 Task: Create Card Card0000000080 in Board Board0000000020 in Workspace WS0000000007 in Trello. Create Card Card0000000081 in Board Board0000000021 in Workspace WS0000000007 in Trello. Create Card Card0000000082 in Board Board0000000021 in Workspace WS0000000007 in Trello. Create Card Card0000000083 in Board Board0000000021 in Workspace WS0000000007 in Trello. Create Card Card0000000084 in Board Board0000000021 in Workspace WS0000000007 in Trello
Action: Mouse moved to (329, 328)
Screenshot: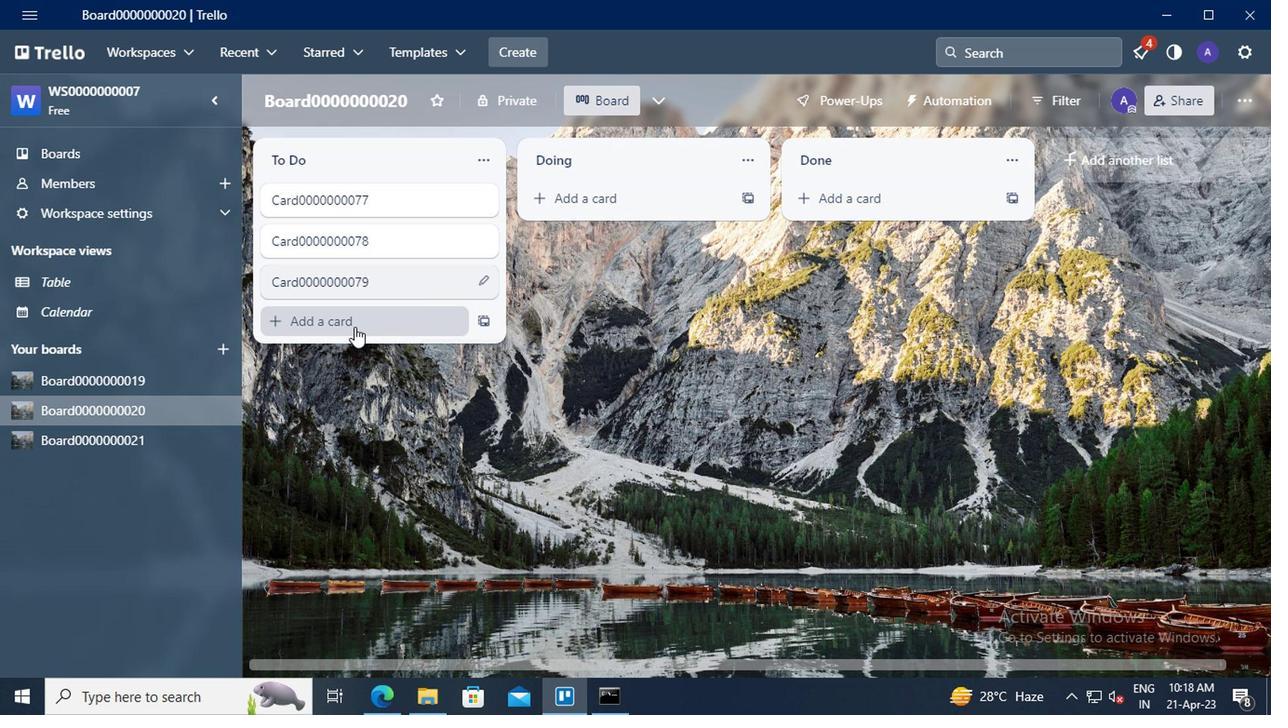 
Action: Mouse pressed left at (329, 328)
Screenshot: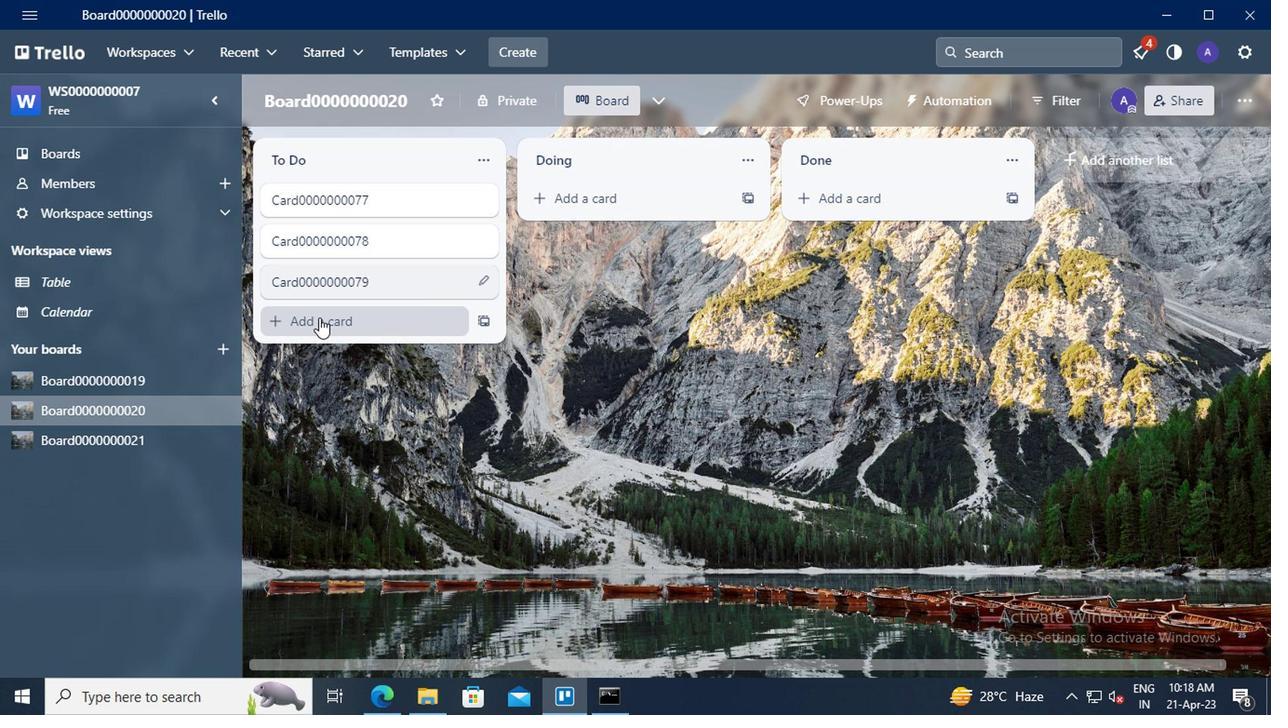 
Action: Mouse moved to (318, 333)
Screenshot: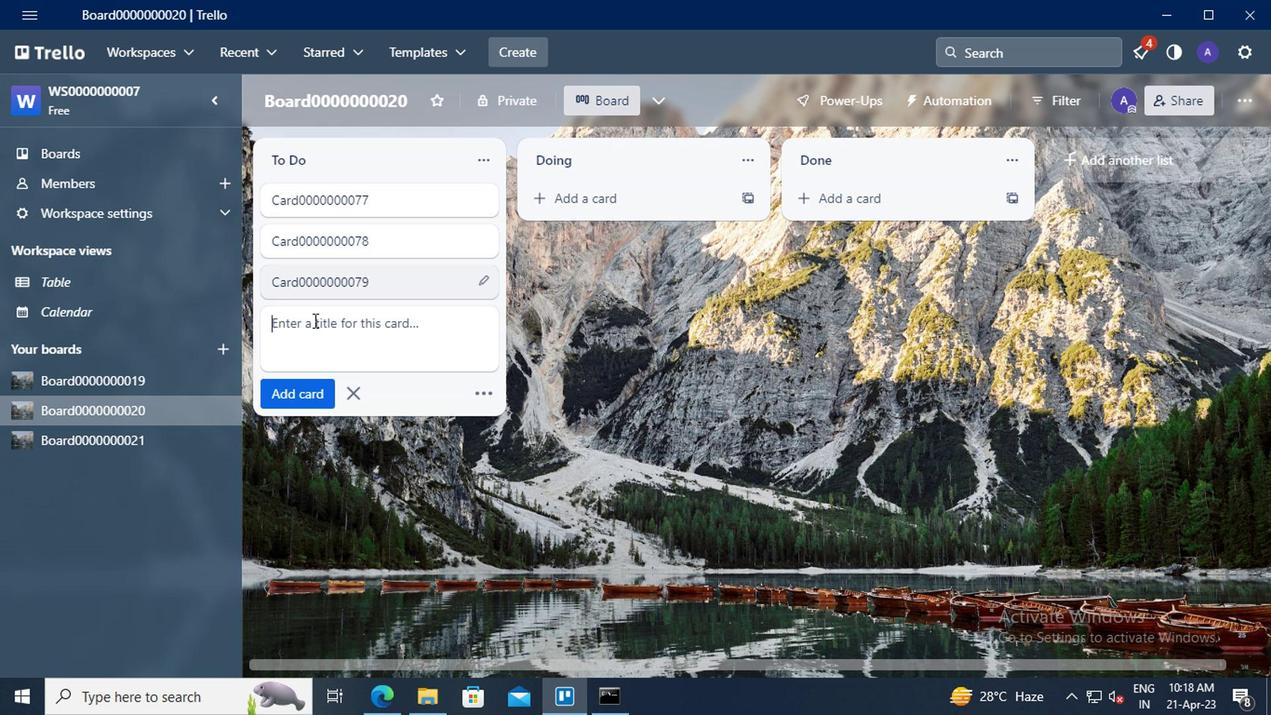 
Action: Mouse pressed left at (318, 333)
Screenshot: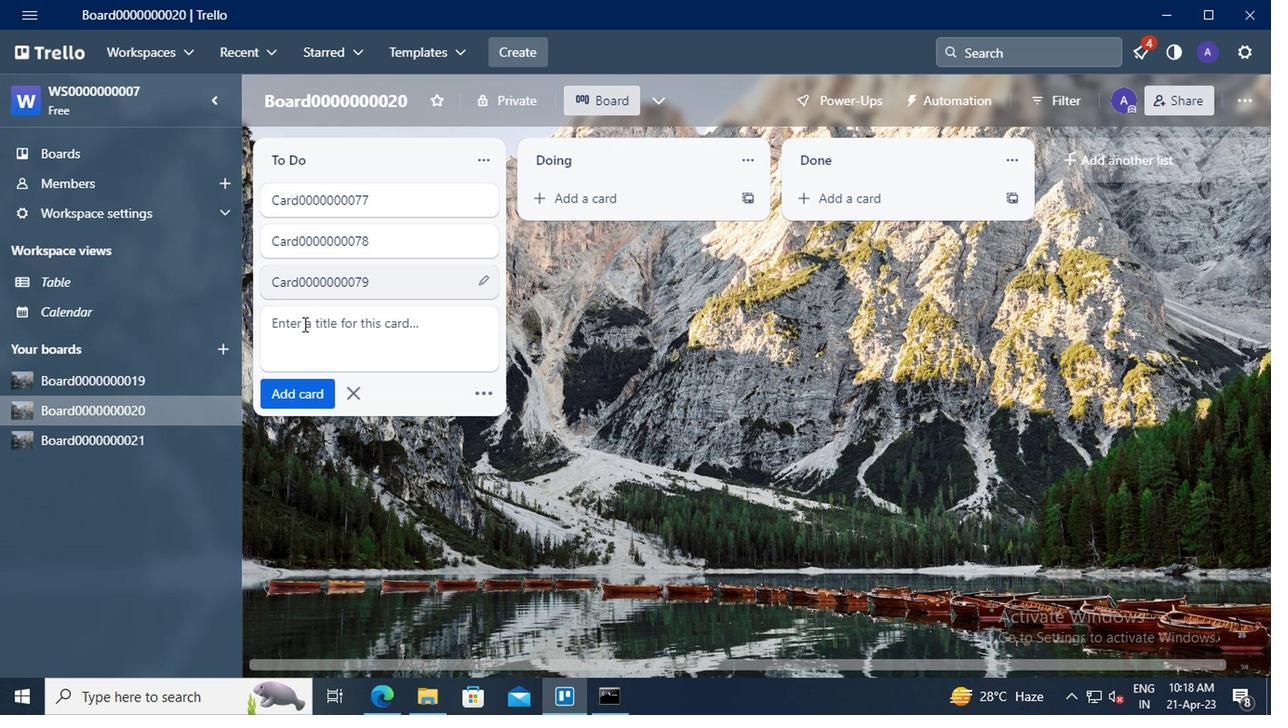 
Action: Key pressed <Key.shift>CARD0000000080
Screenshot: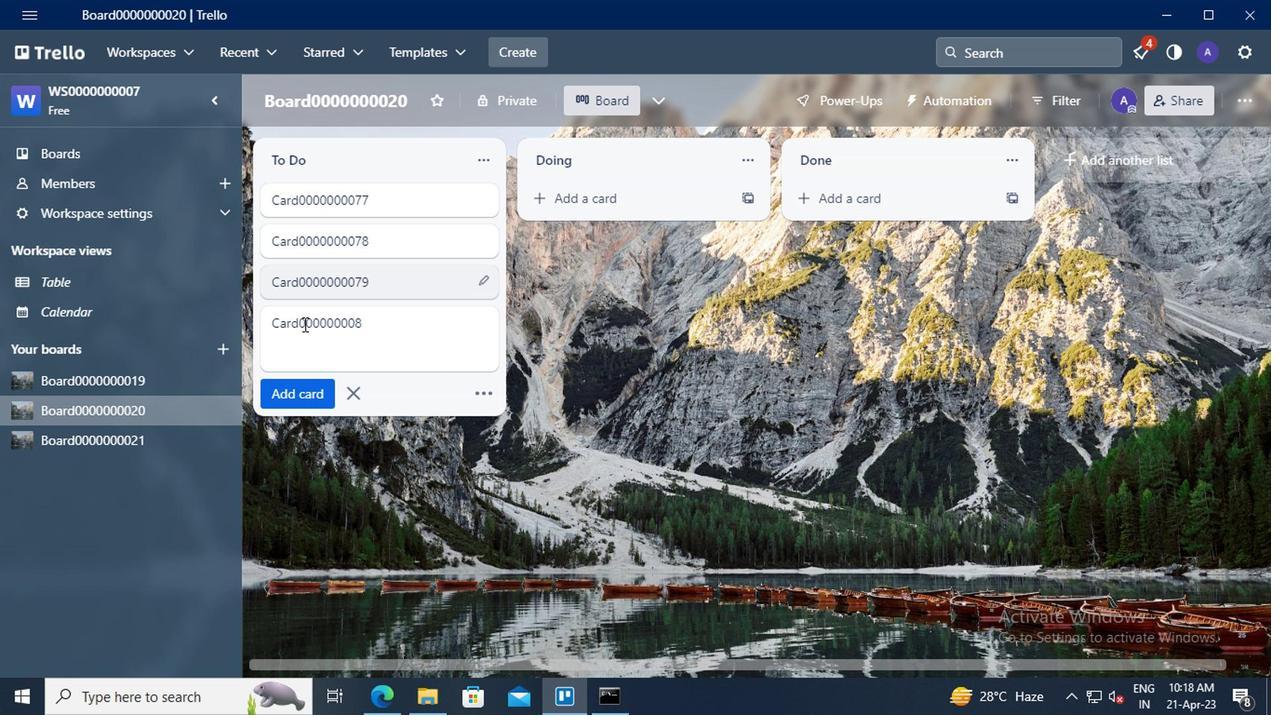 
Action: Mouse moved to (324, 378)
Screenshot: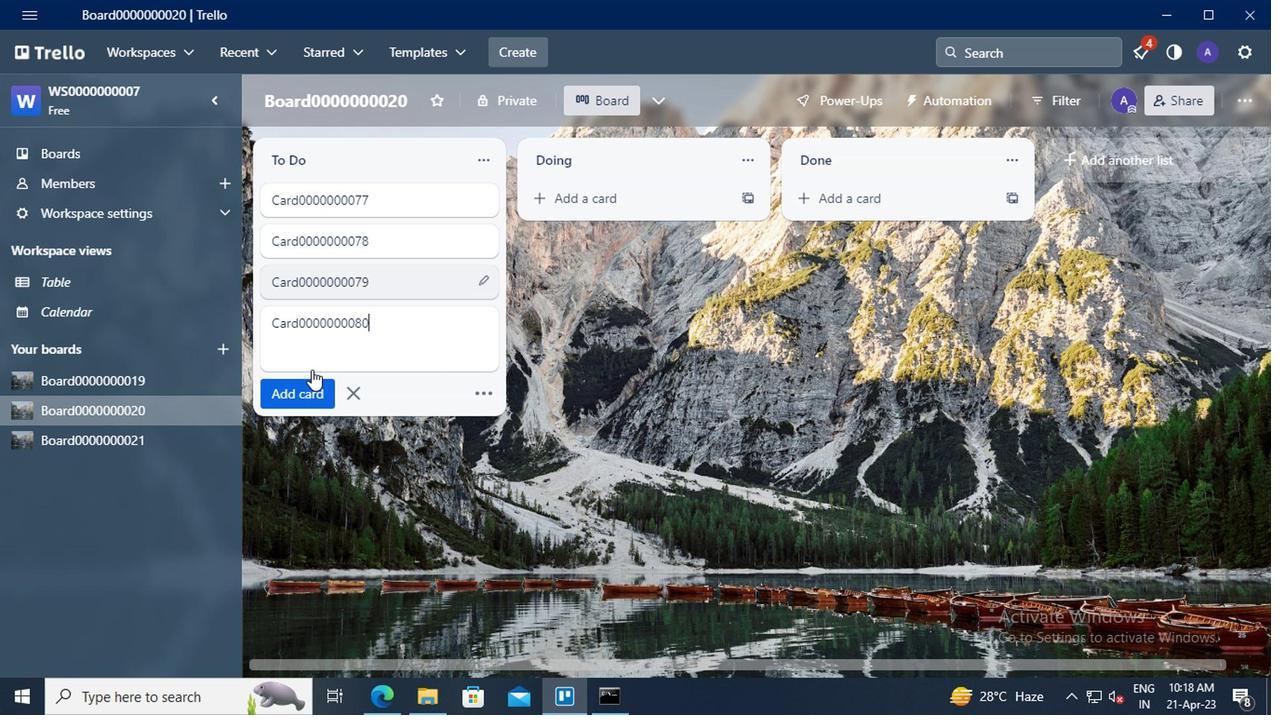 
Action: Mouse pressed left at (324, 378)
Screenshot: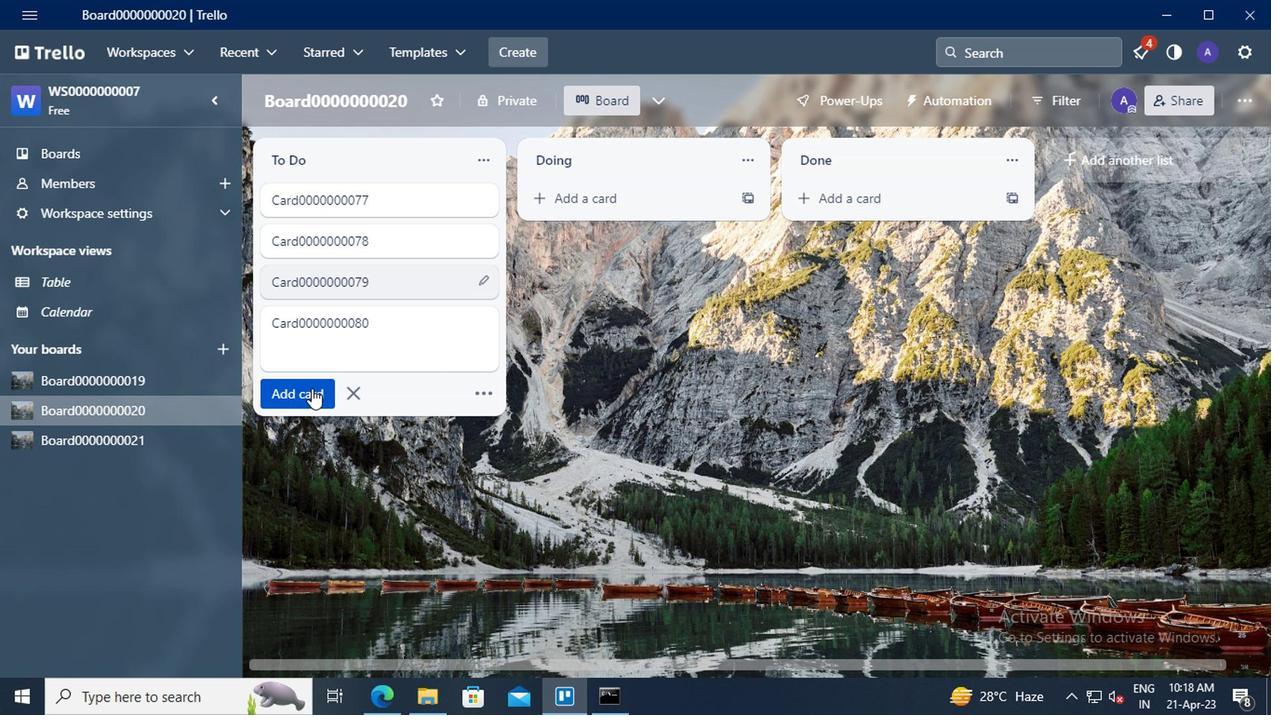
Action: Mouse moved to (185, 416)
Screenshot: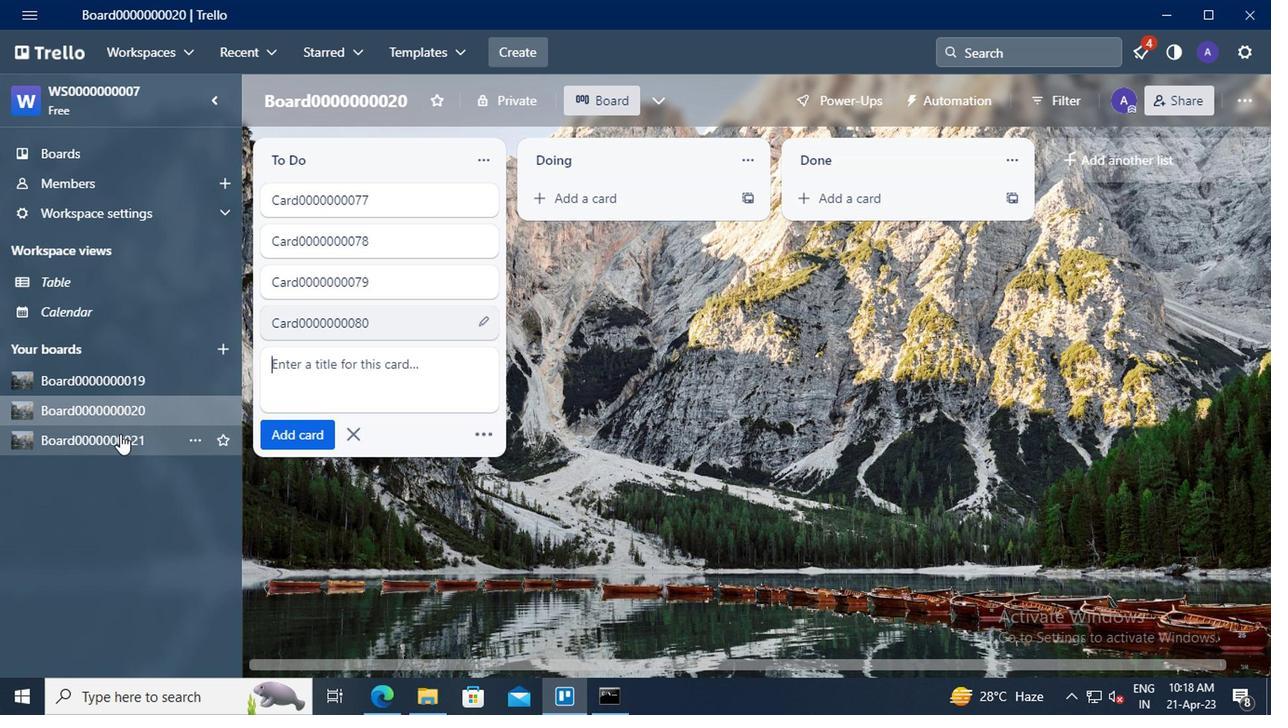 
Action: Mouse pressed left at (185, 416)
Screenshot: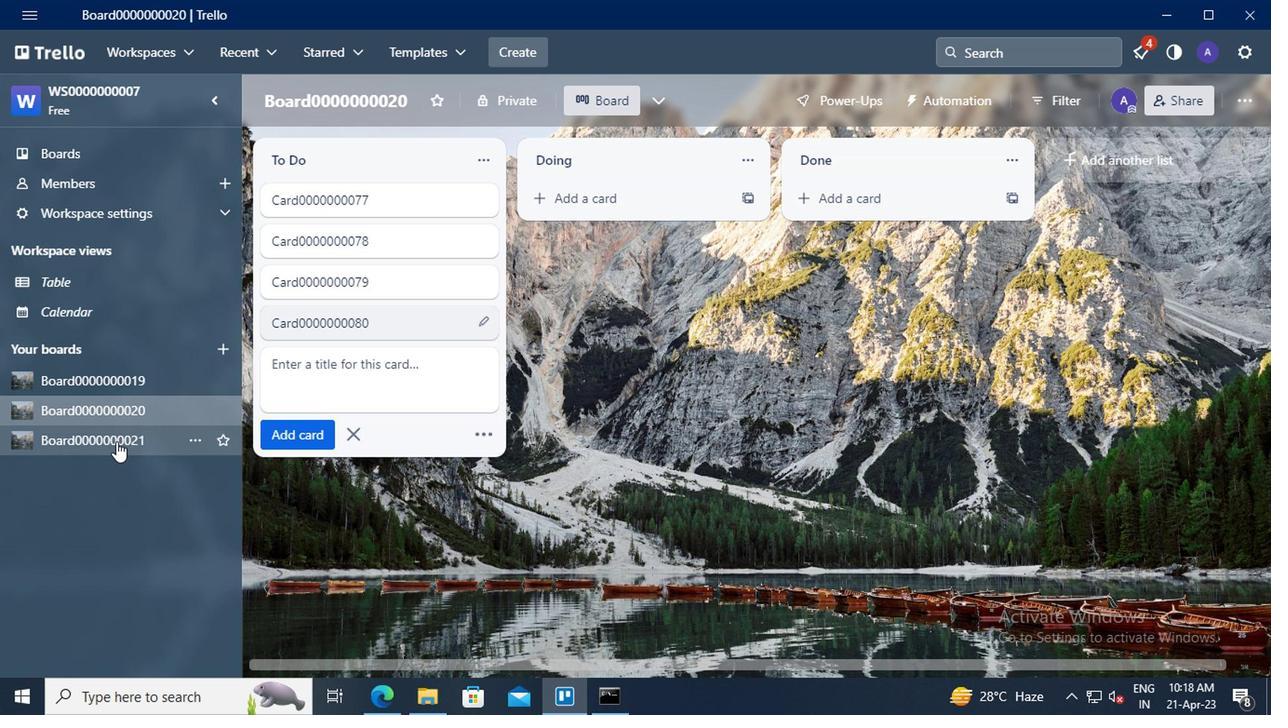 
Action: Mouse moved to (317, 272)
Screenshot: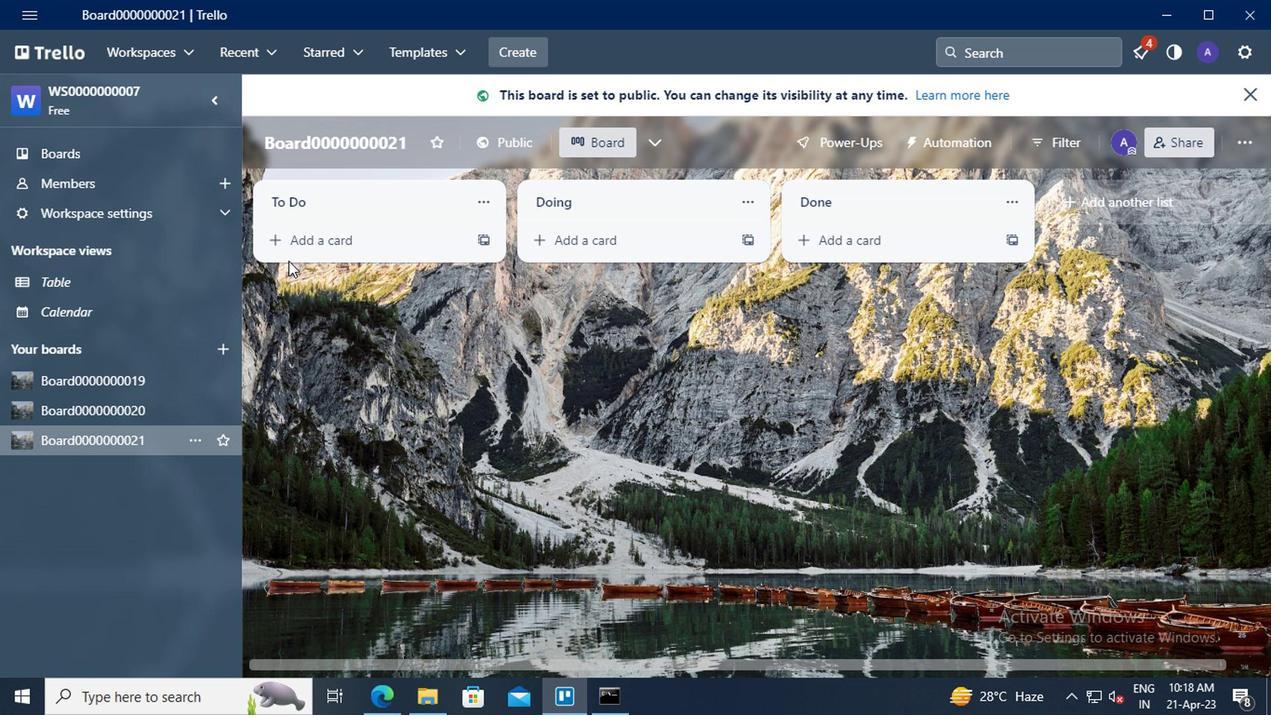 
Action: Mouse pressed left at (317, 272)
Screenshot: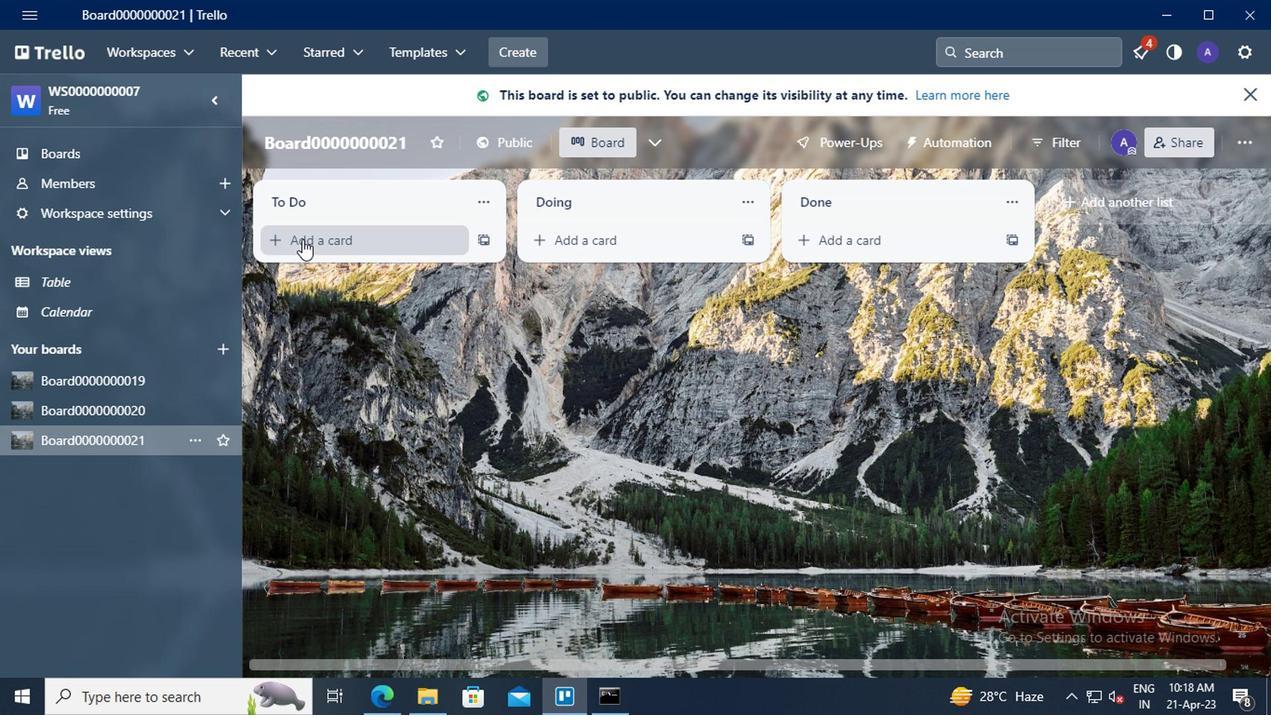 
Action: Mouse moved to (322, 280)
Screenshot: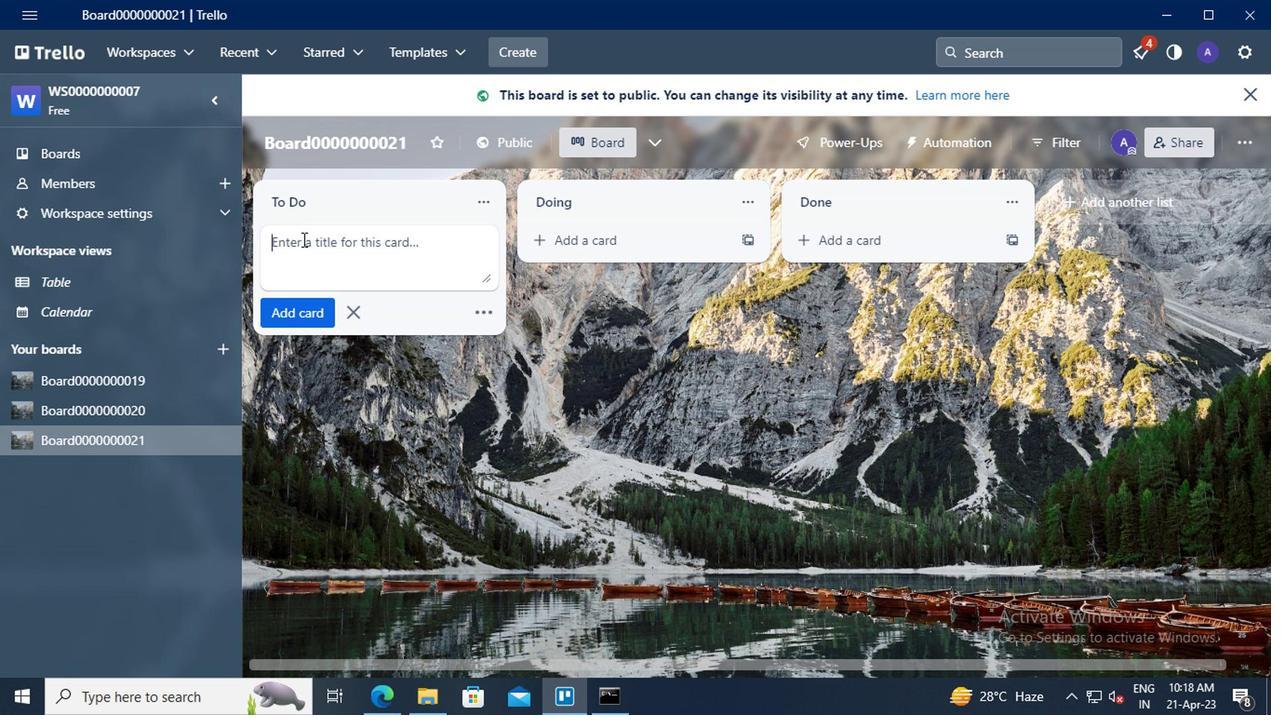 
Action: Mouse pressed left at (322, 280)
Screenshot: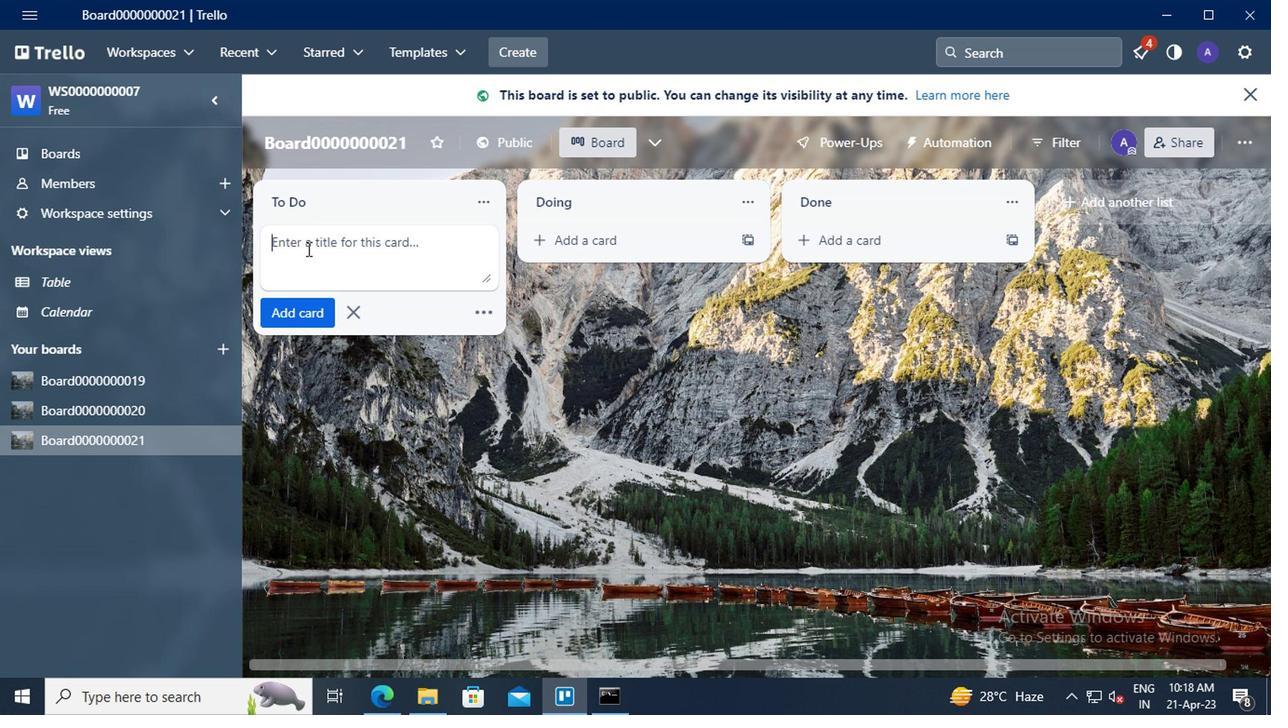 
Action: Key pressed <Key.shift>CARD0000000081
Screenshot: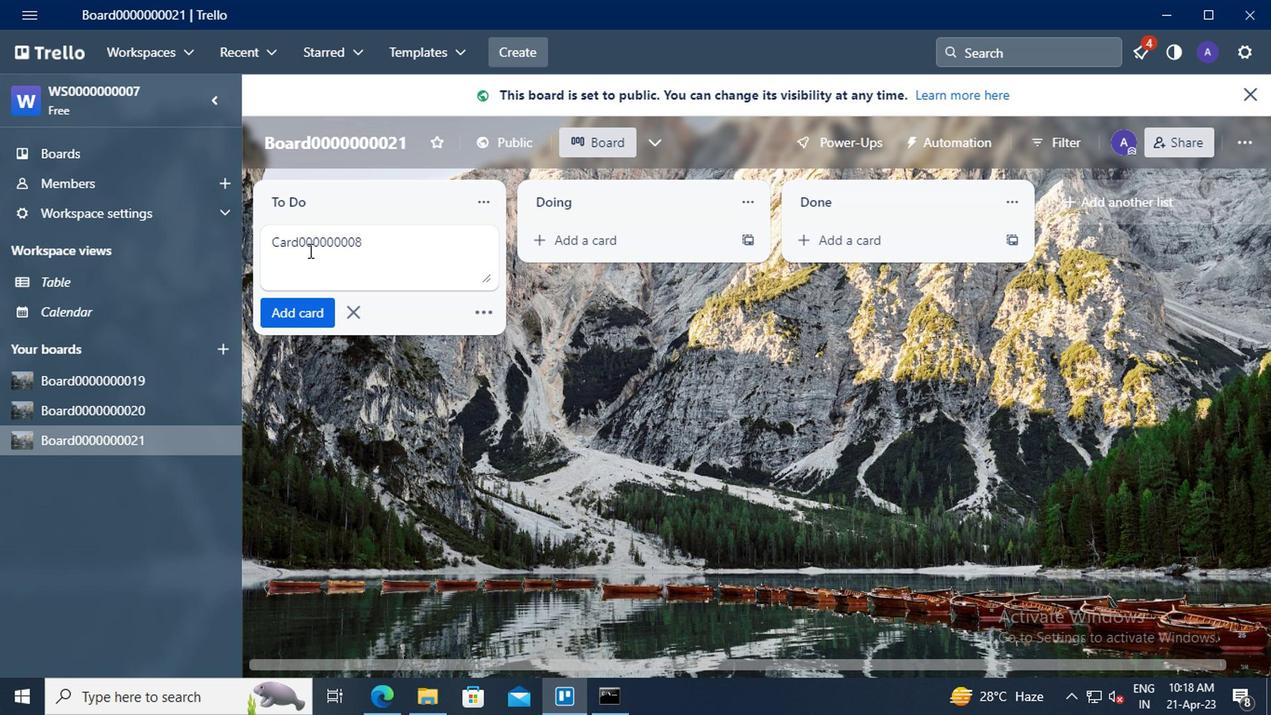 
Action: Mouse moved to (319, 323)
Screenshot: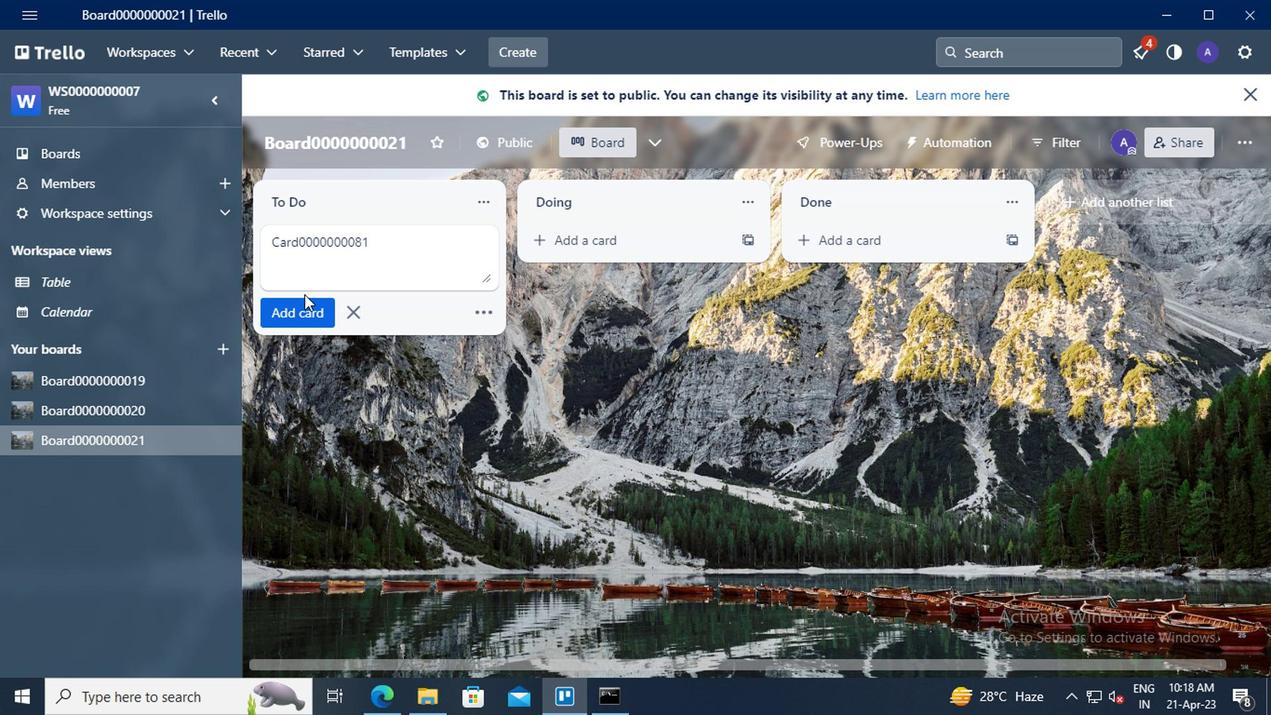 
Action: Mouse pressed left at (319, 323)
Screenshot: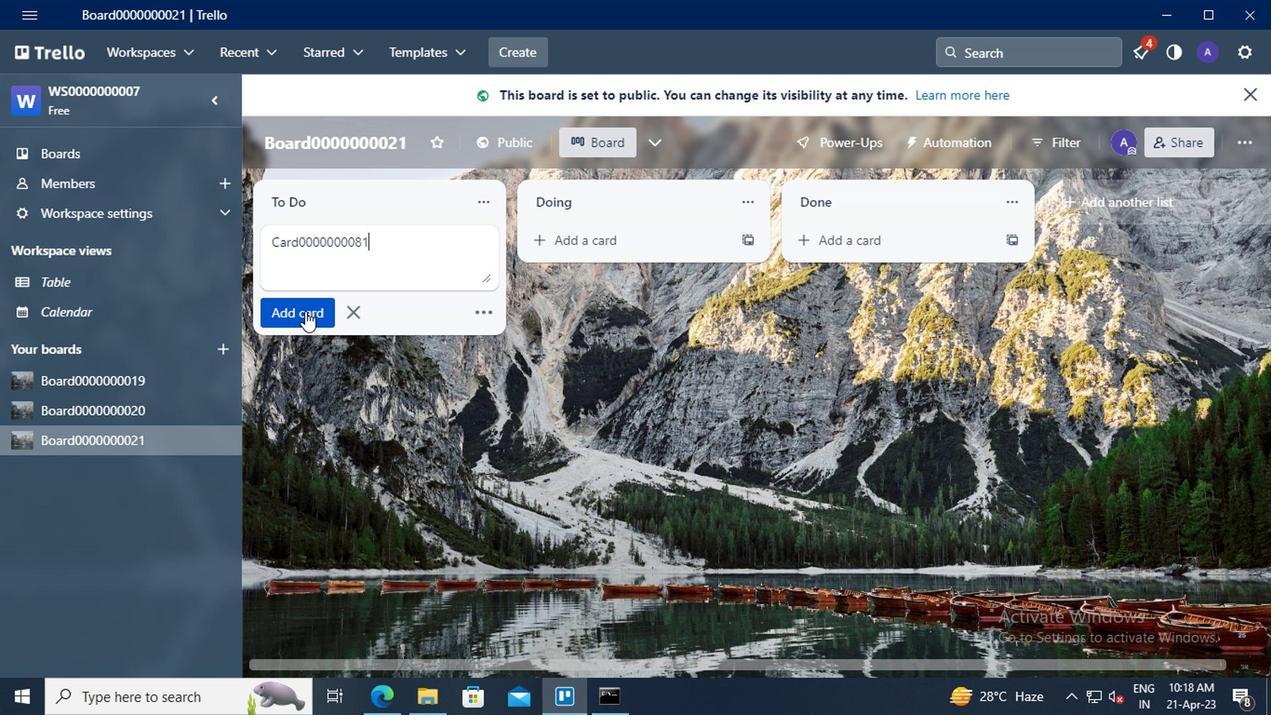 
Action: Mouse moved to (319, 309)
Screenshot: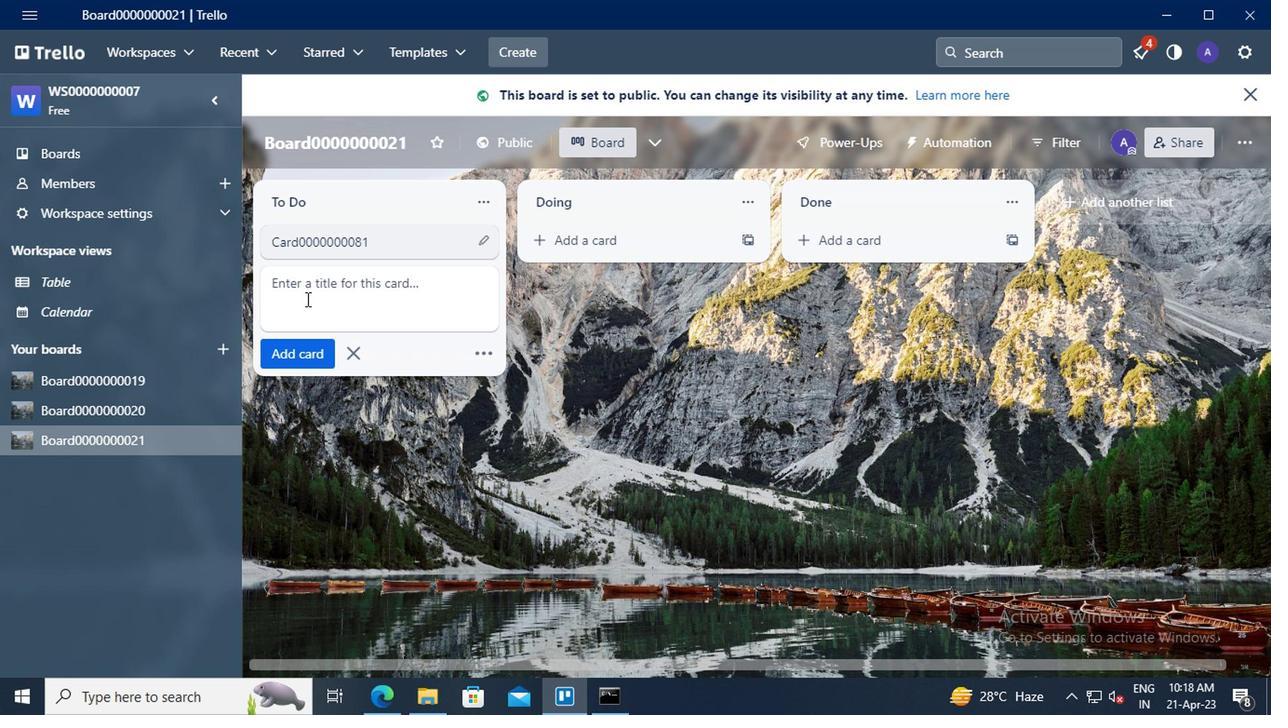 
Action: Mouse pressed left at (319, 309)
Screenshot: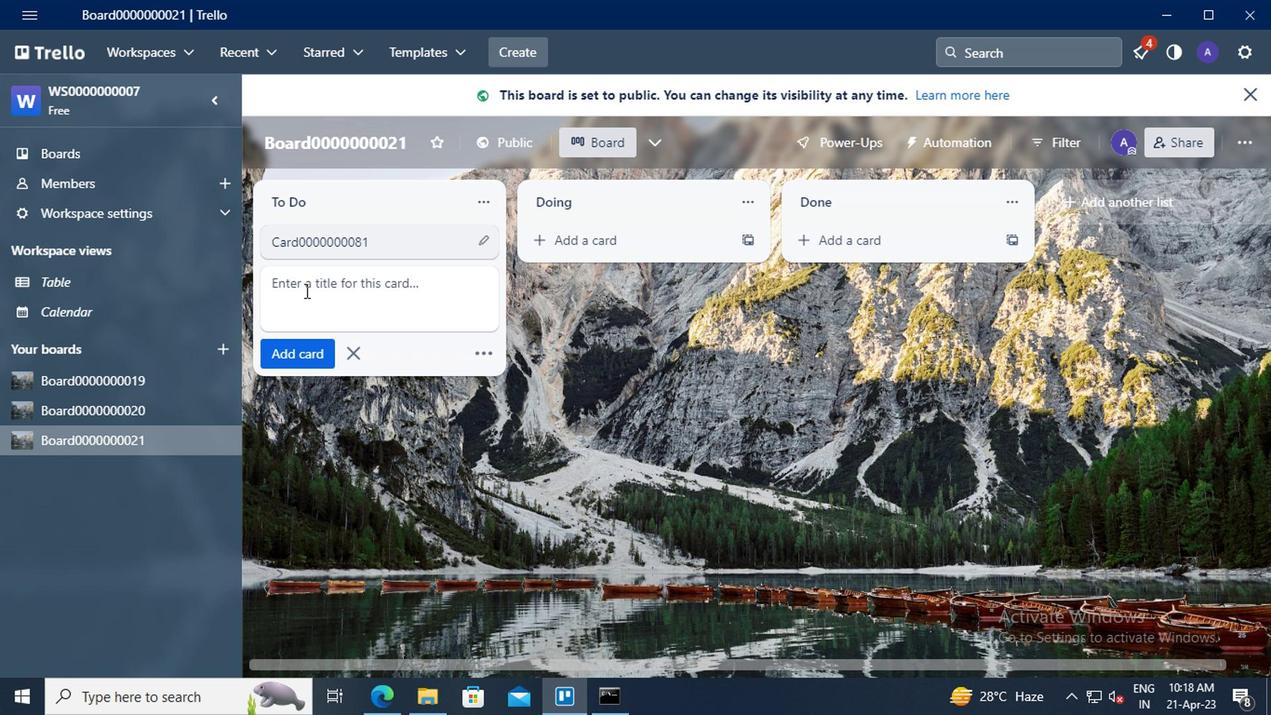 
Action: Key pressed <Key.shift>CARD0000000082
Screenshot: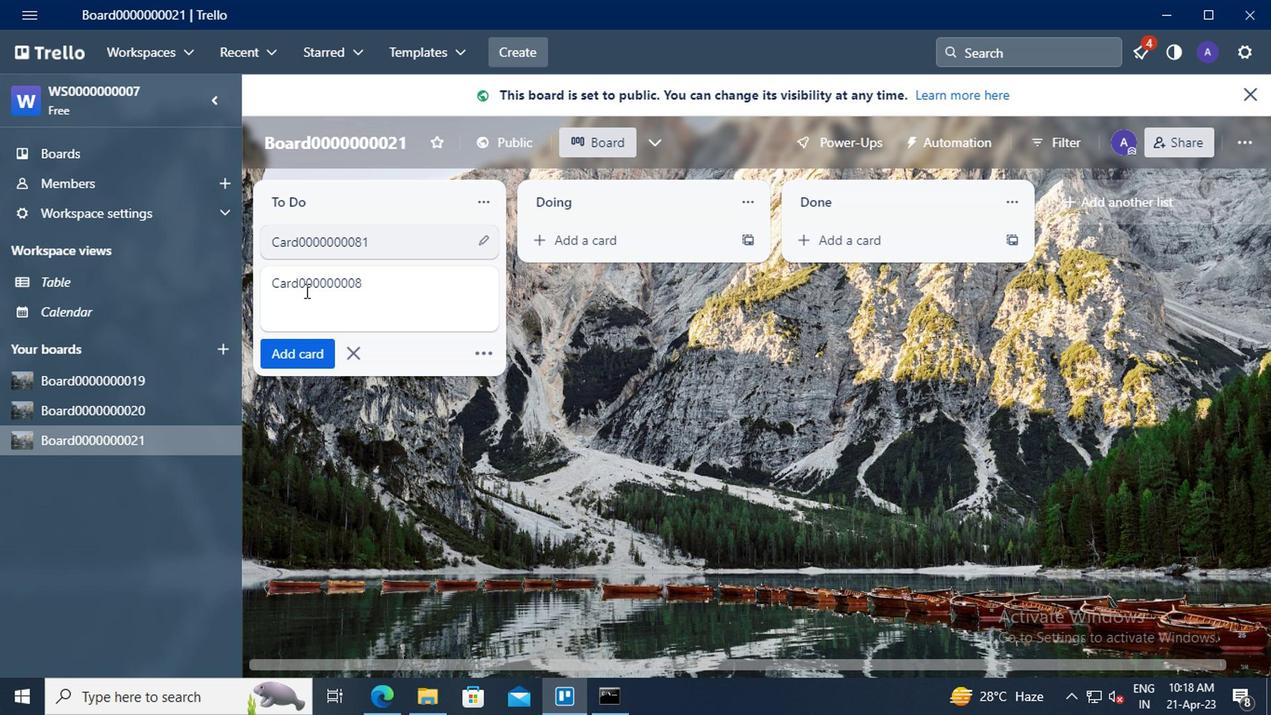 
Action: Mouse moved to (323, 352)
Screenshot: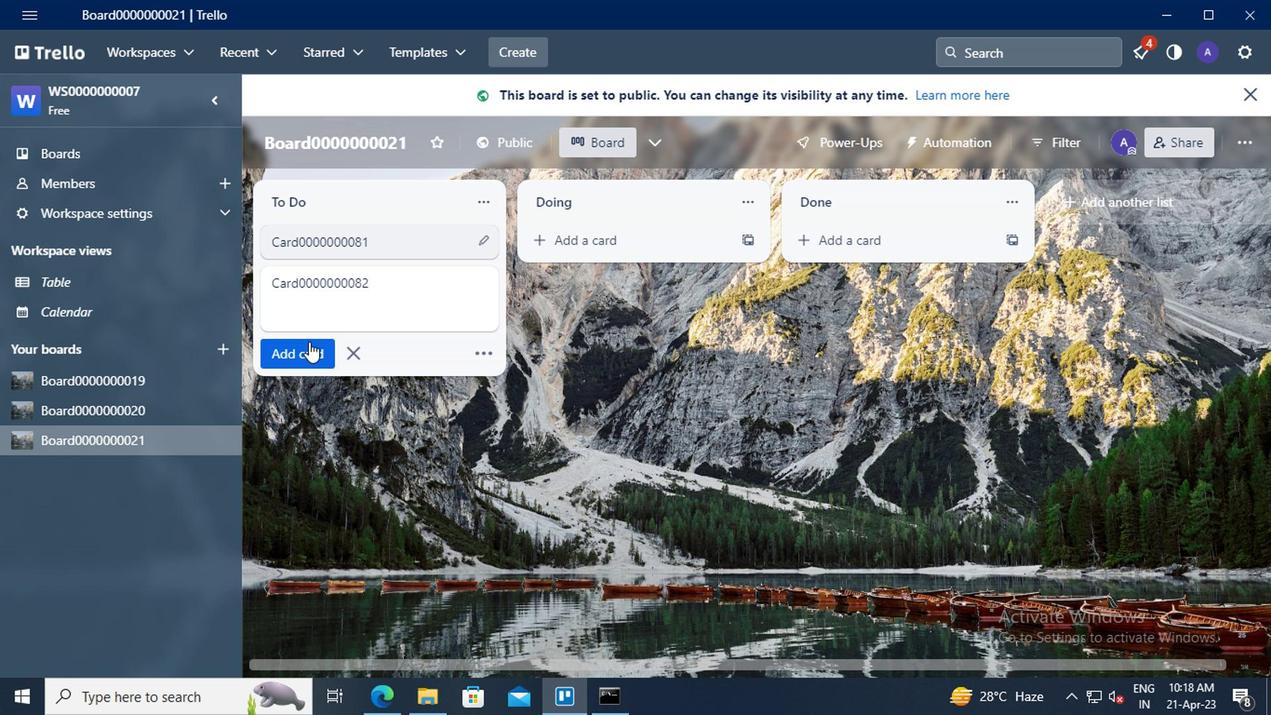 
Action: Mouse pressed left at (323, 352)
Screenshot: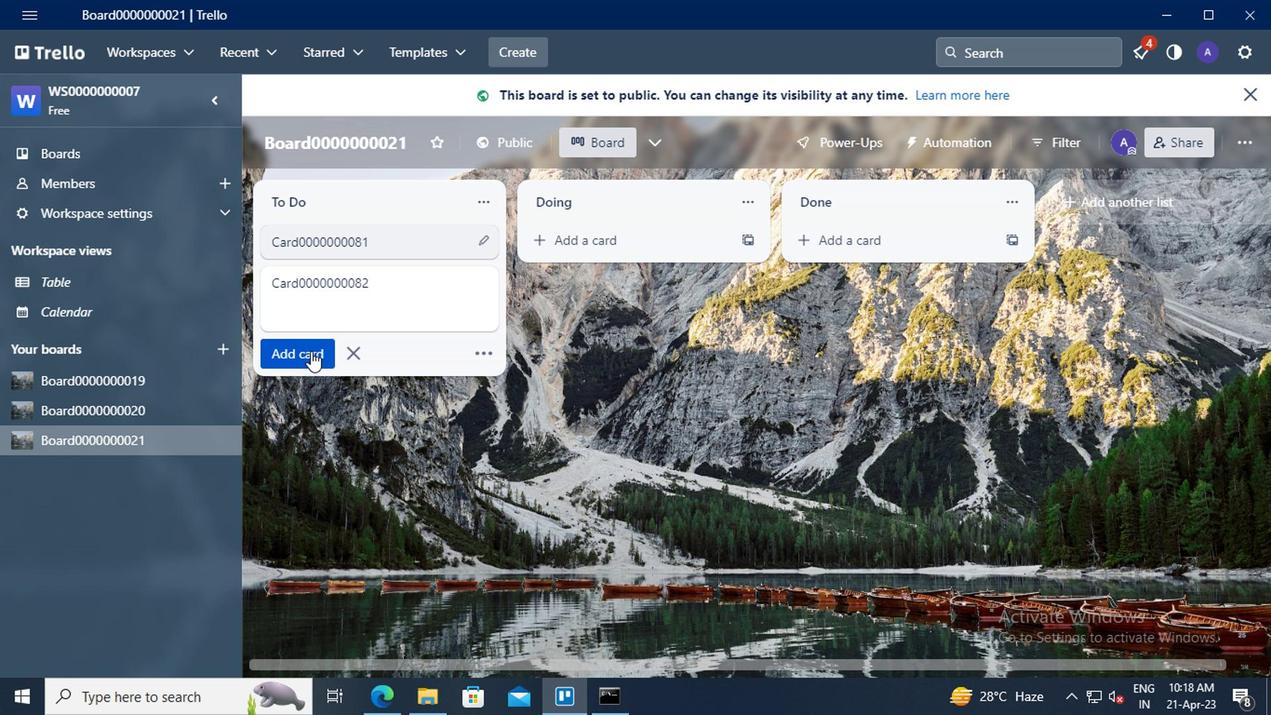 
Action: Mouse moved to (322, 337)
Screenshot: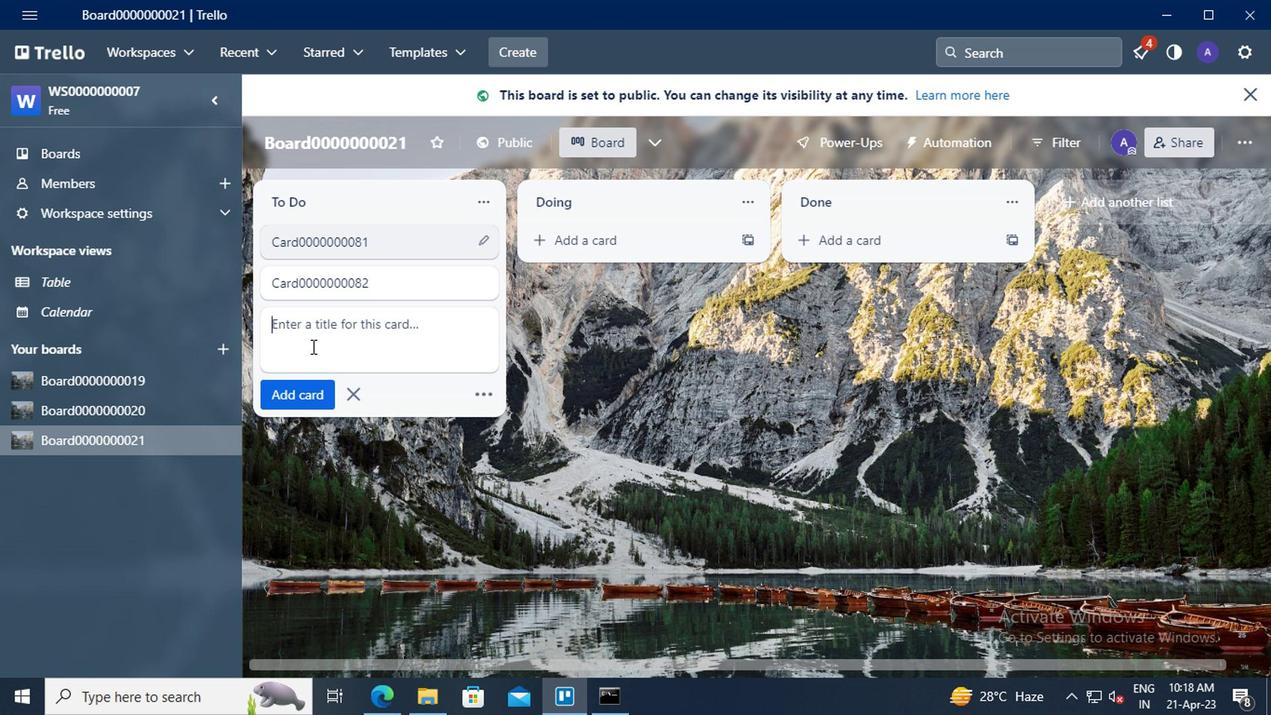
Action: Mouse pressed left at (322, 337)
Screenshot: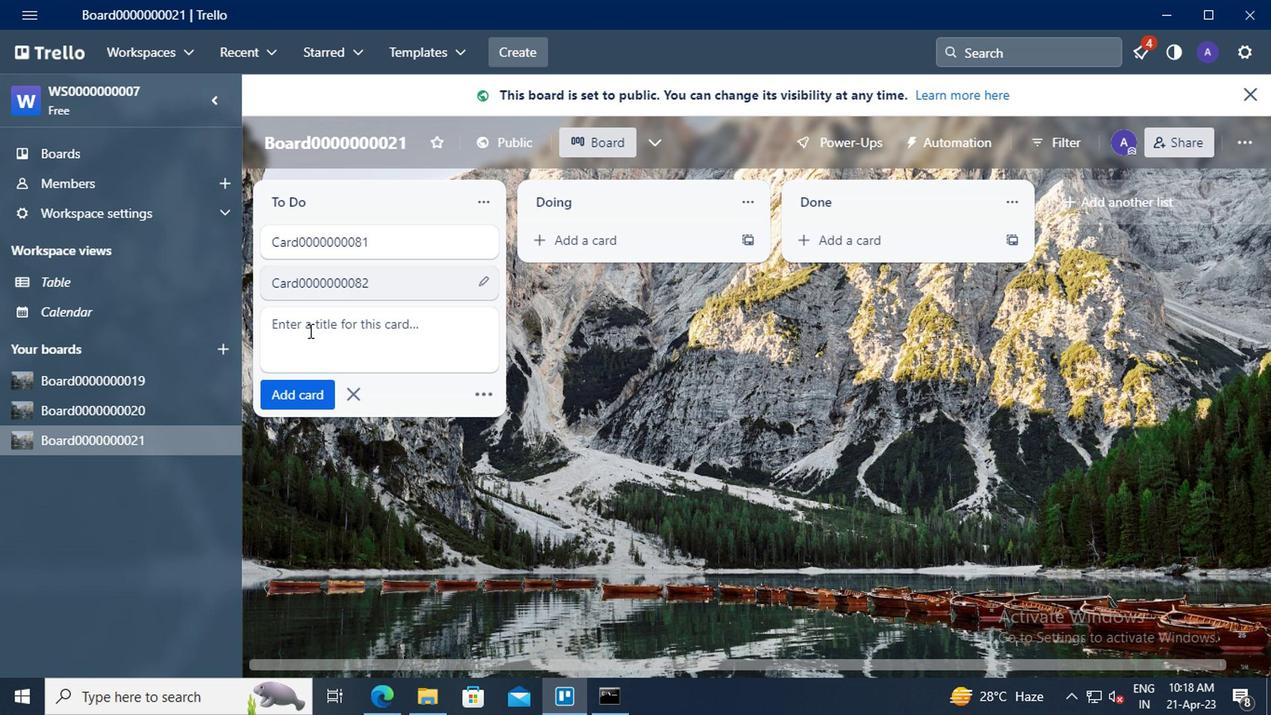 
Action: Key pressed <Key.shift>CARD0000000083
Screenshot: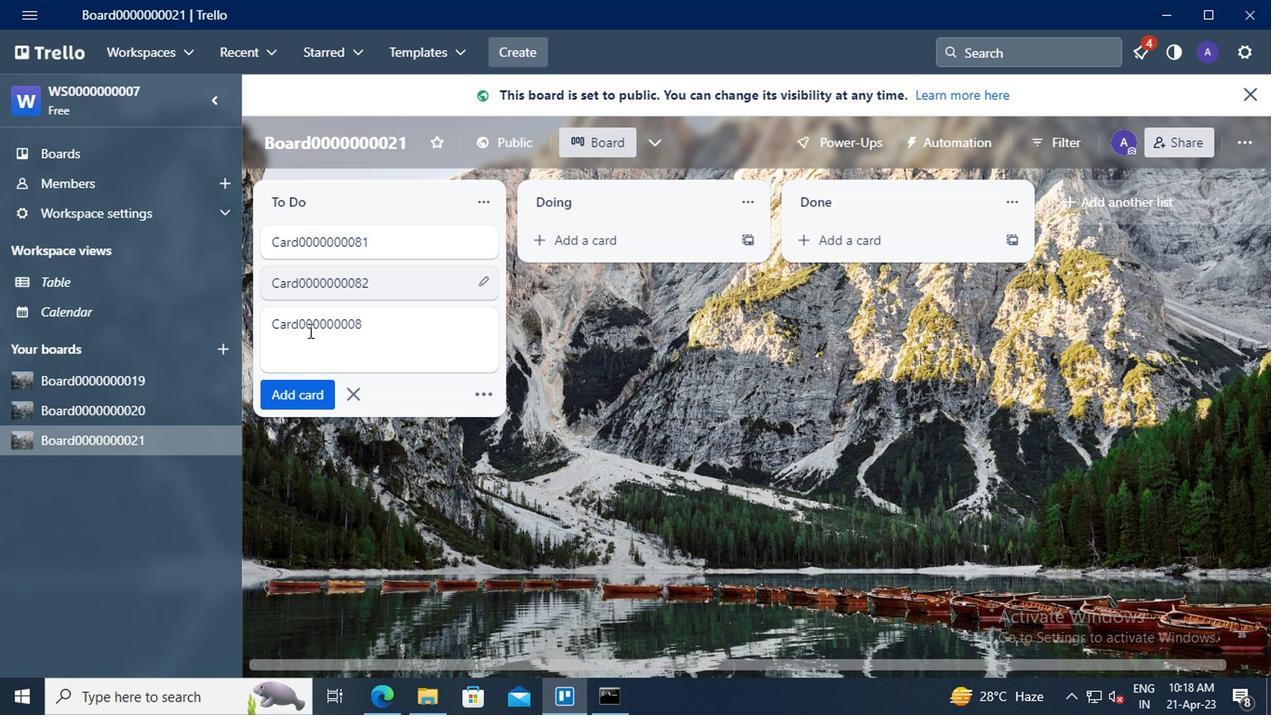 
Action: Mouse moved to (321, 386)
Screenshot: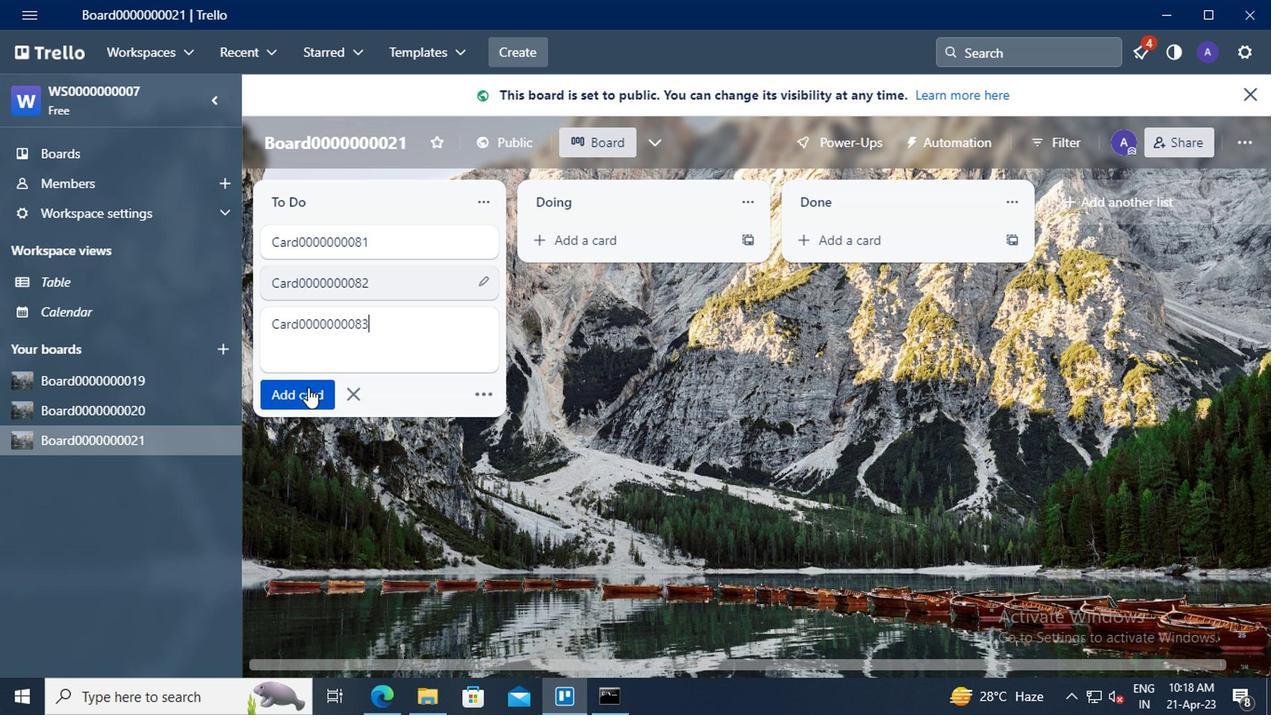 
Action: Mouse pressed left at (321, 386)
Screenshot: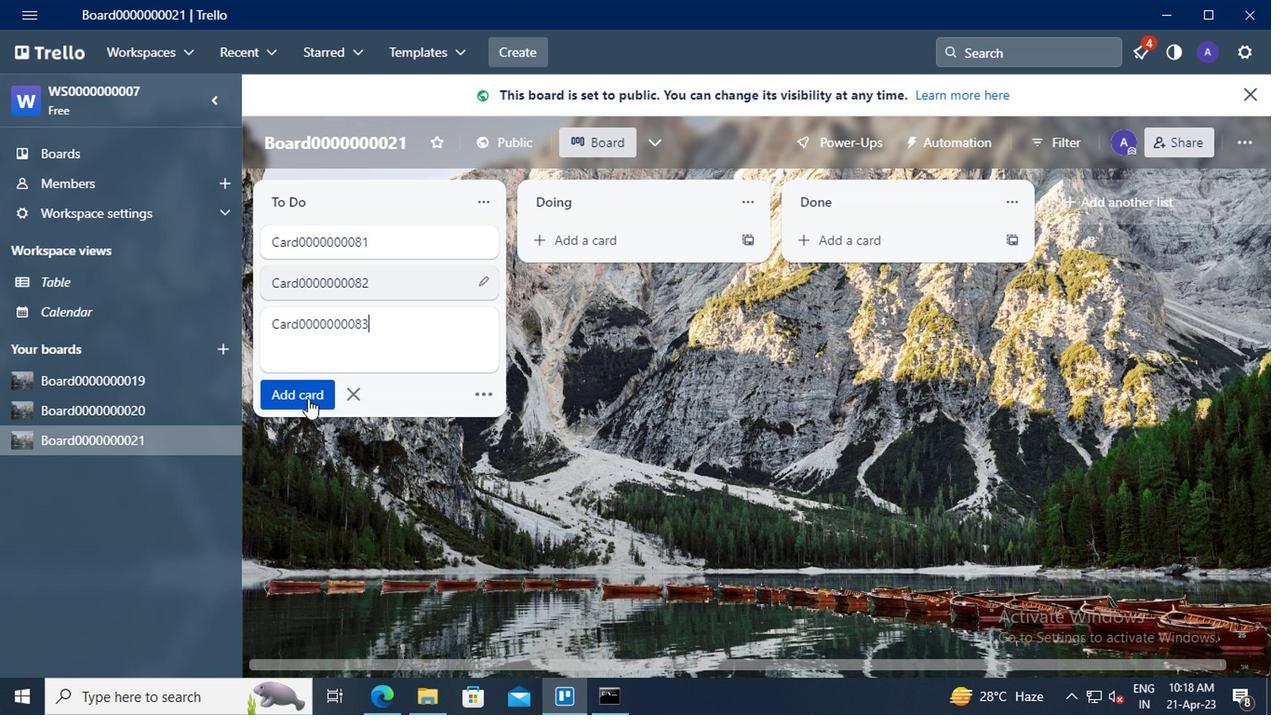 
Action: Mouse moved to (314, 366)
Screenshot: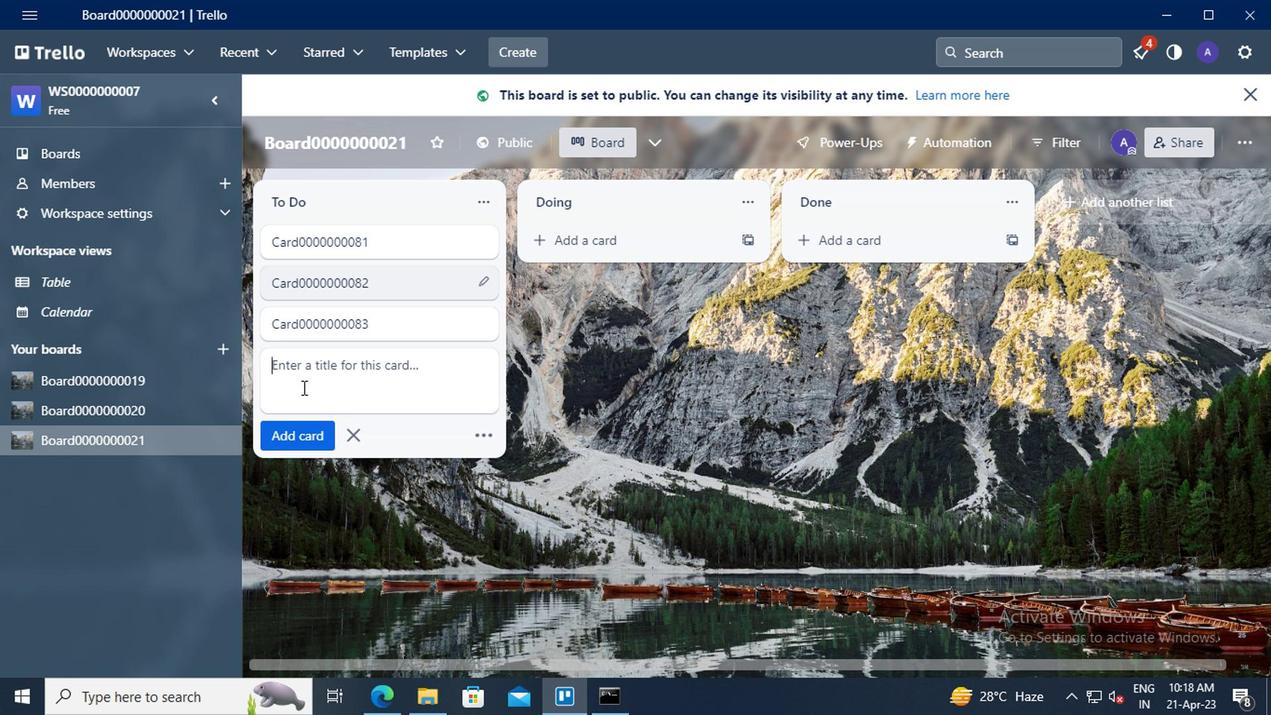 
Action: Mouse pressed left at (314, 366)
Screenshot: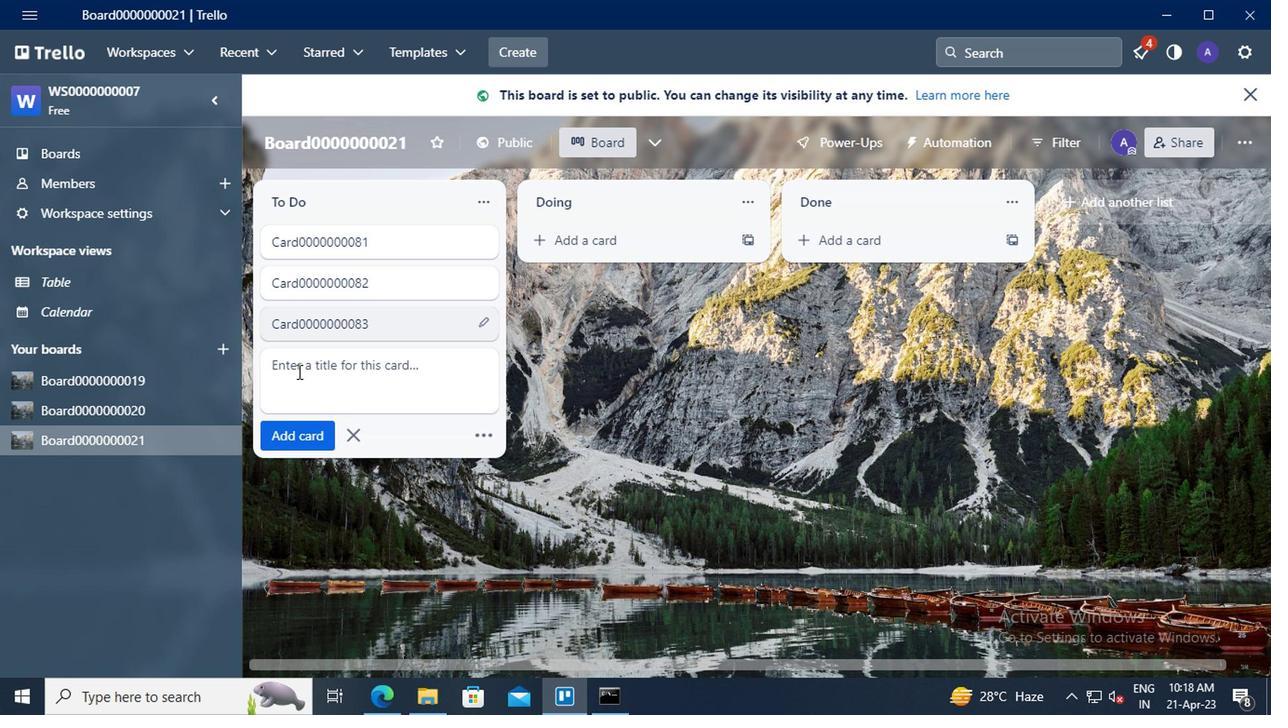 
Action: Key pressed <Key.shift>CARD0000000084
Screenshot: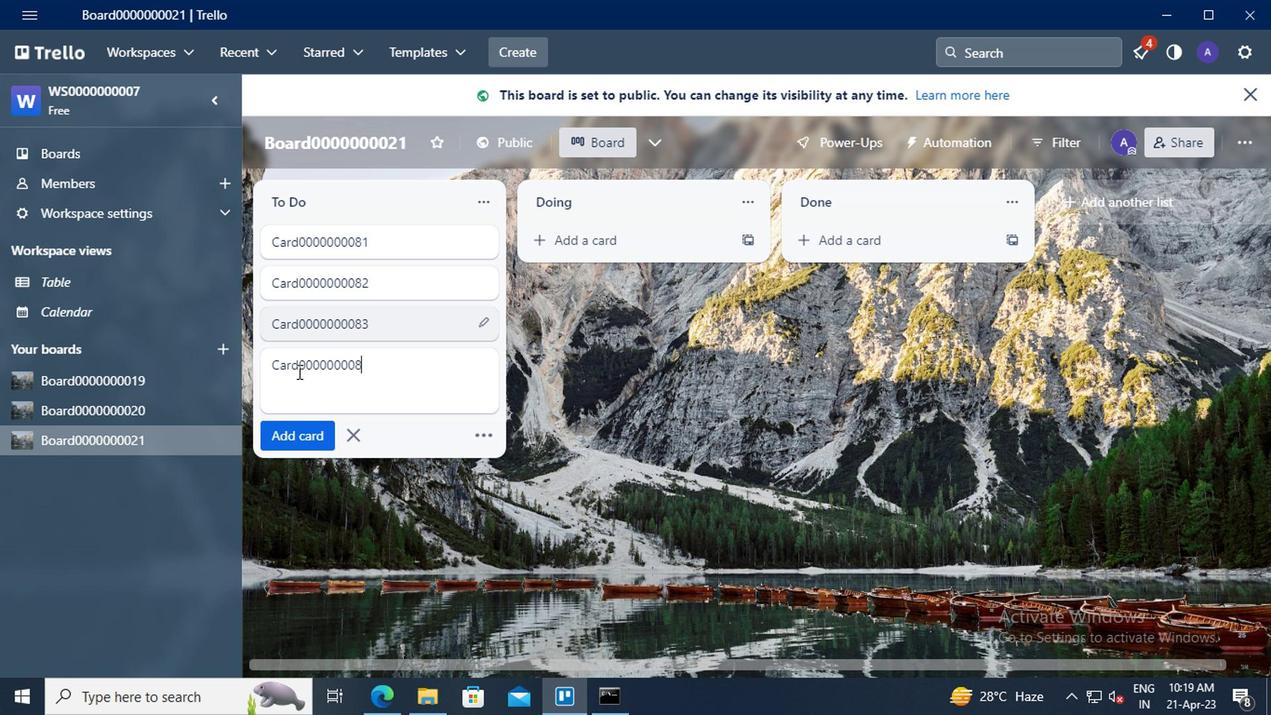 
Action: Mouse moved to (311, 412)
Screenshot: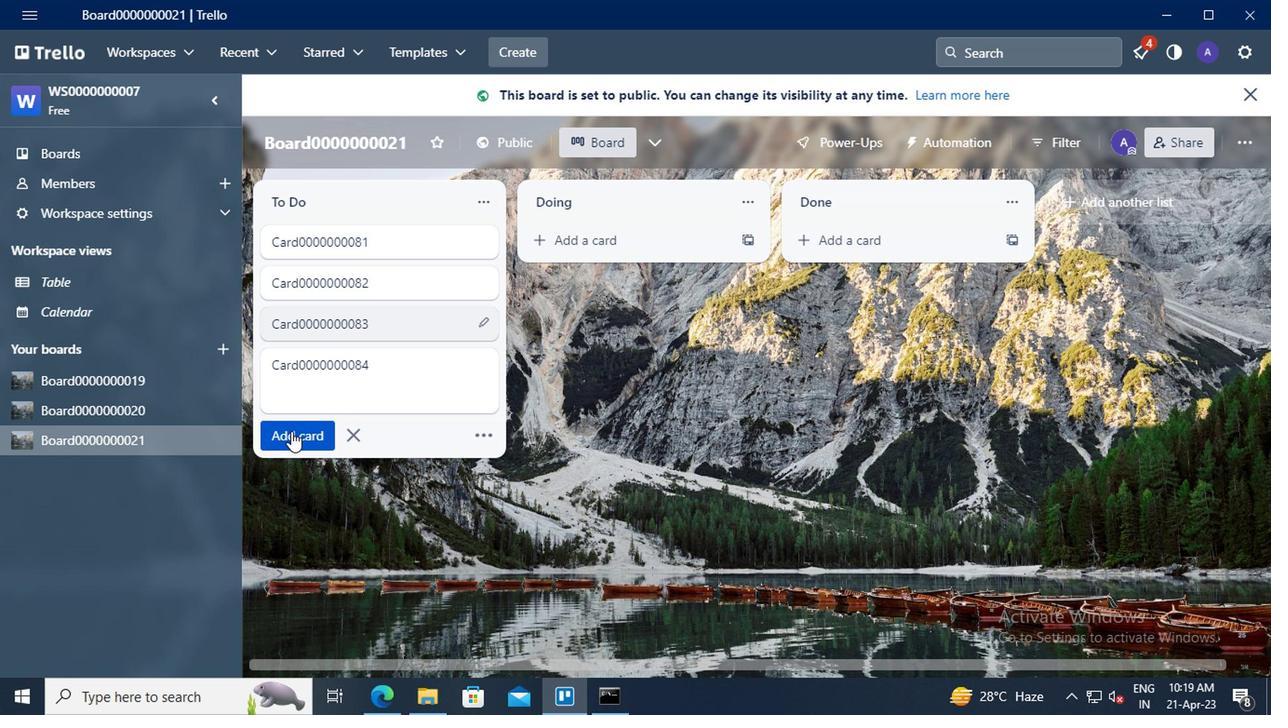 
Action: Mouse pressed left at (311, 412)
Screenshot: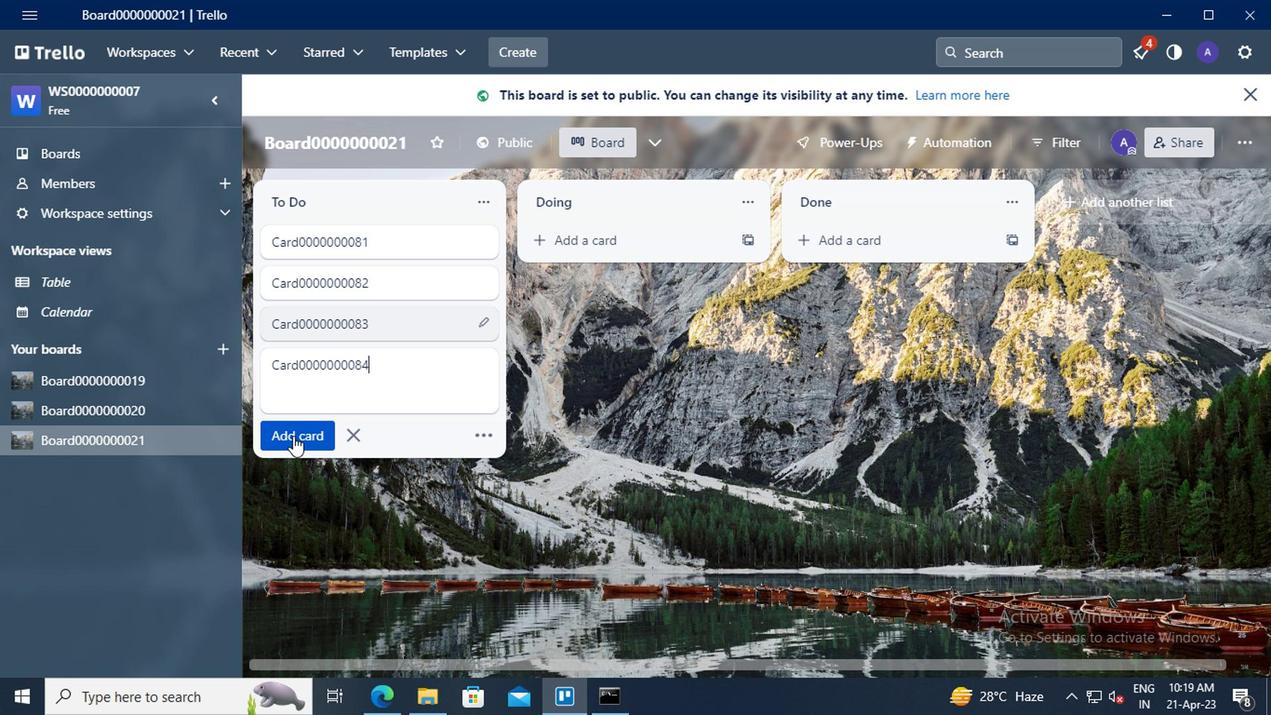 
